 Task: Reset the filters.
Action: Mouse pressed left at (22, 93)
Screenshot: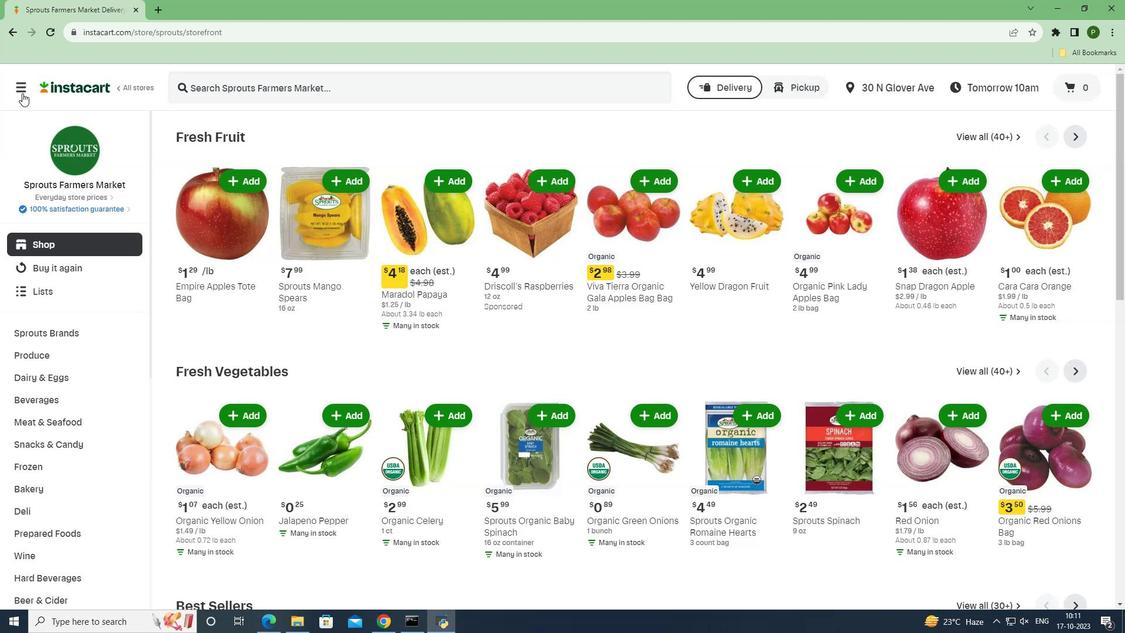 
Action: Mouse moved to (36, 310)
Screenshot: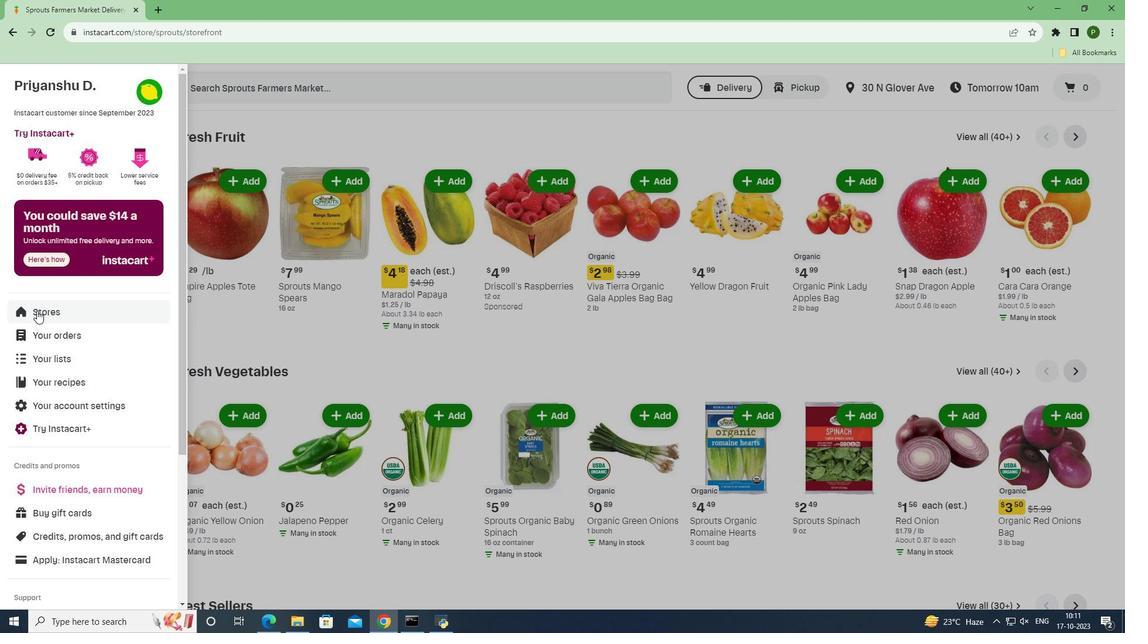 
Action: Mouse pressed left at (36, 310)
Screenshot: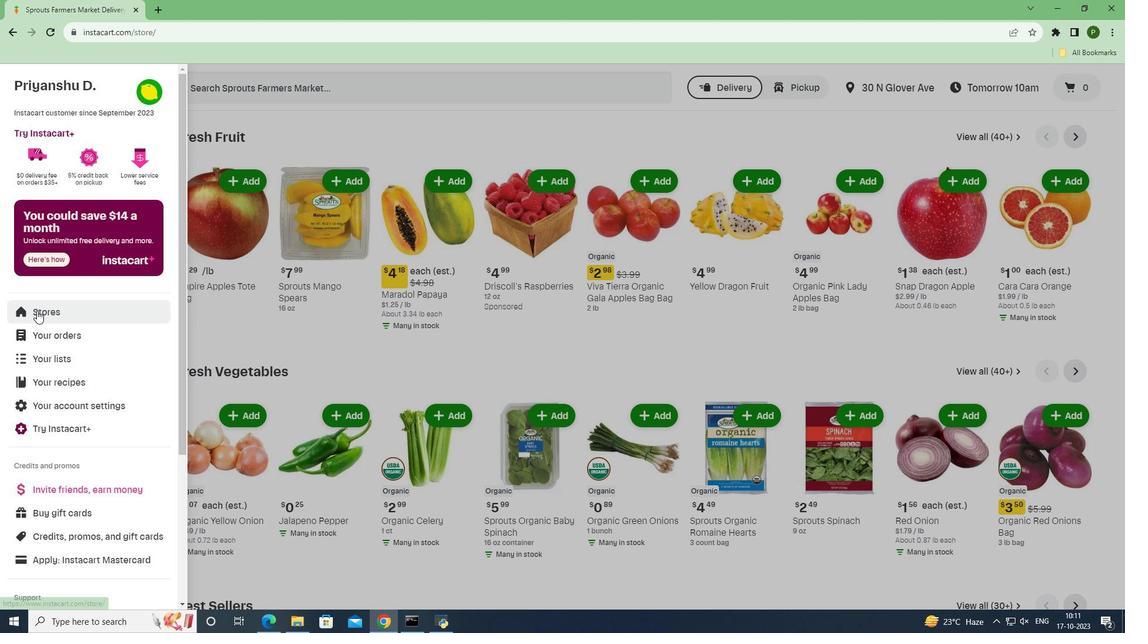 
Action: Mouse moved to (273, 132)
Screenshot: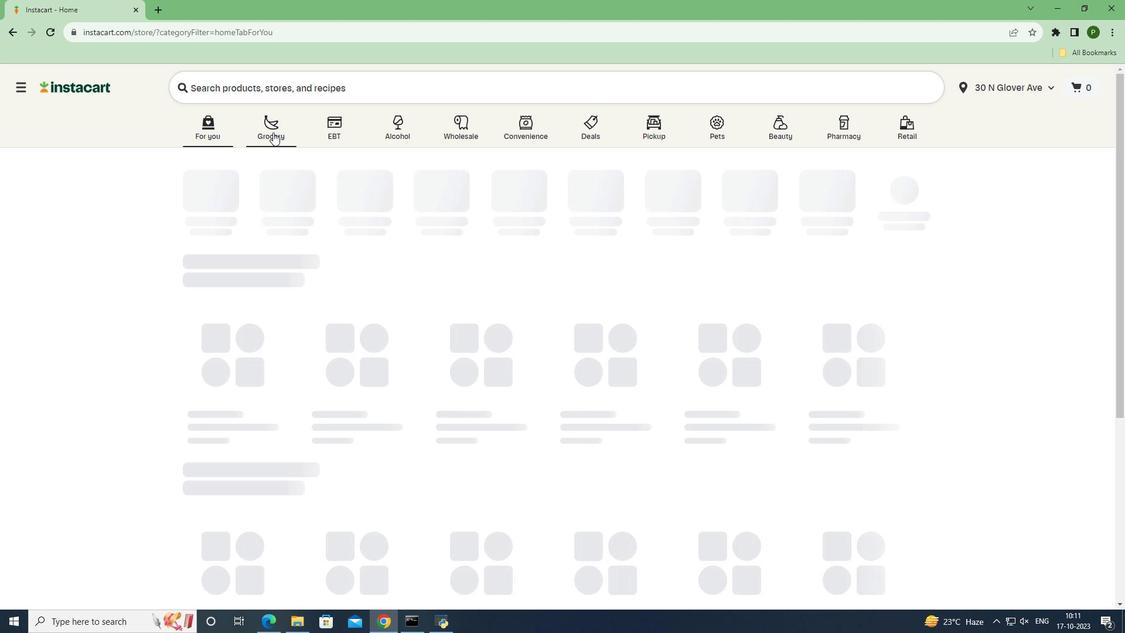 
Action: Mouse pressed left at (273, 132)
Screenshot: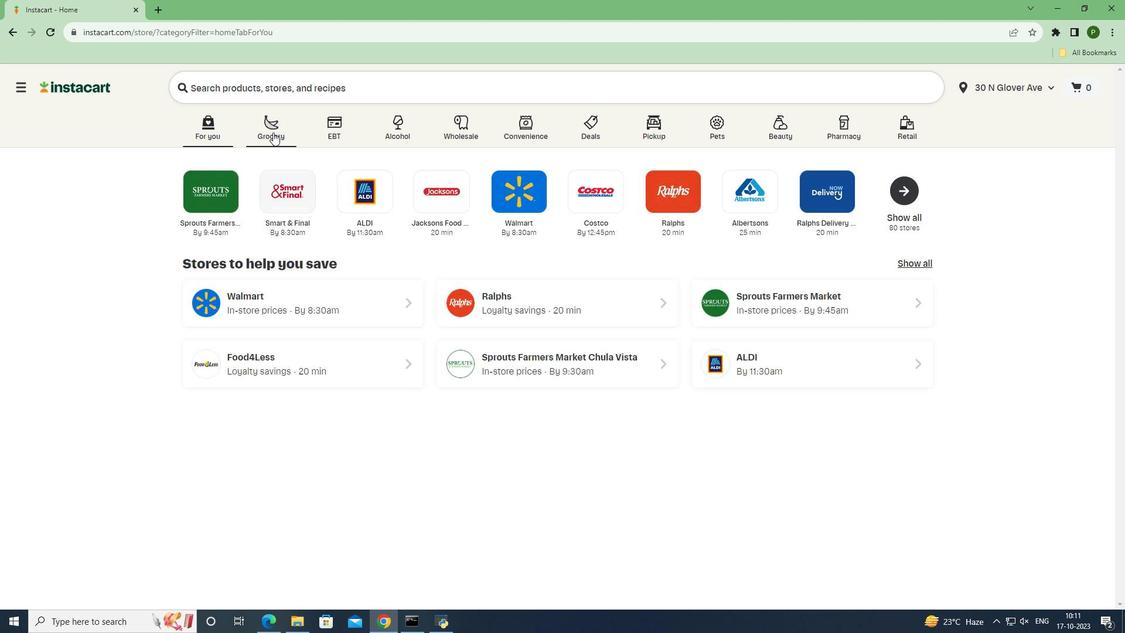
Action: Mouse moved to (715, 263)
Screenshot: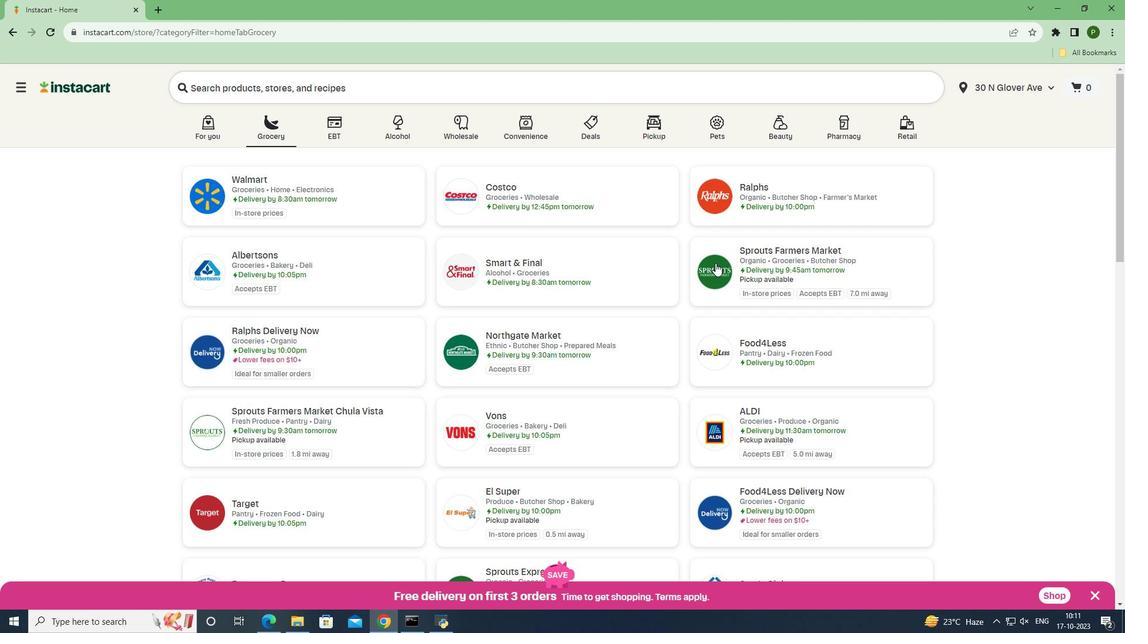 
Action: Mouse pressed left at (715, 263)
Screenshot: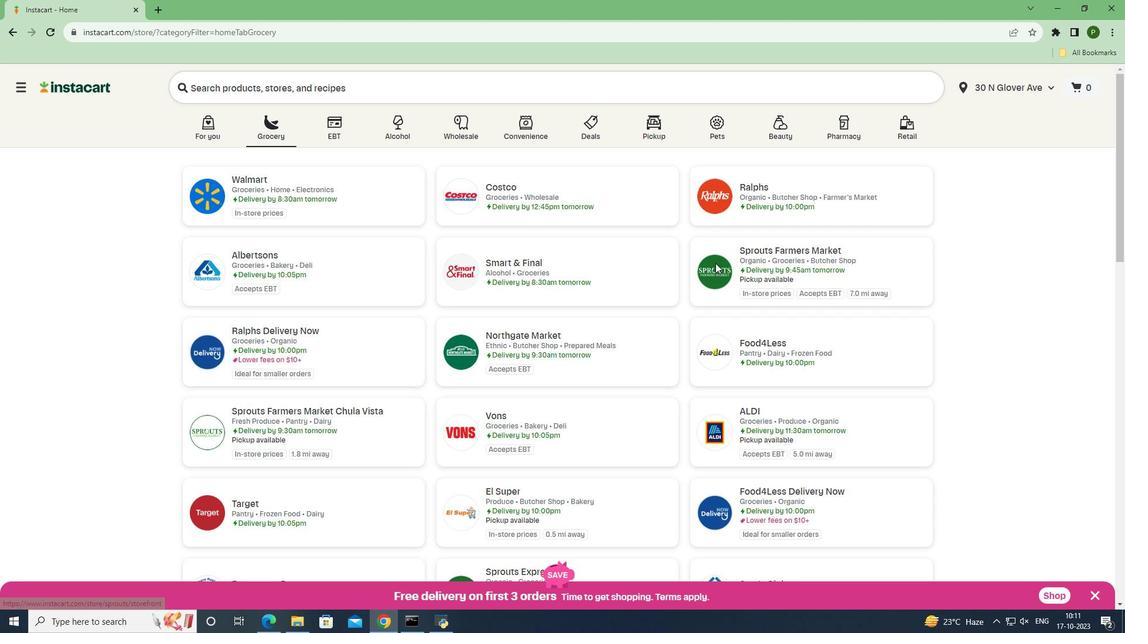 
Action: Mouse moved to (56, 420)
Screenshot: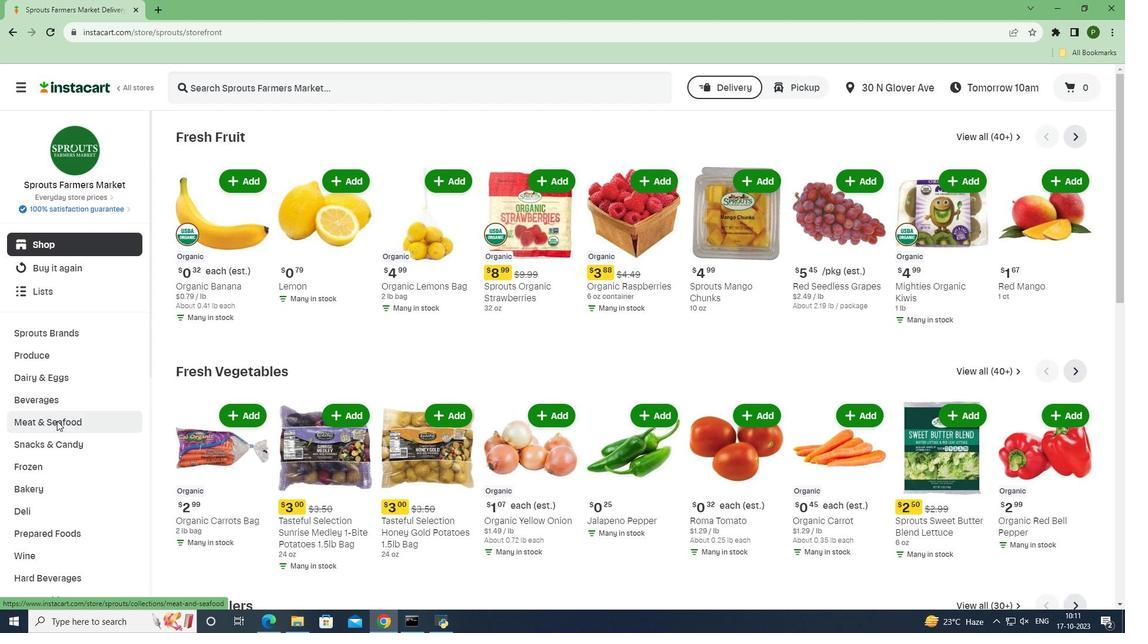 
Action: Mouse pressed left at (56, 420)
Screenshot: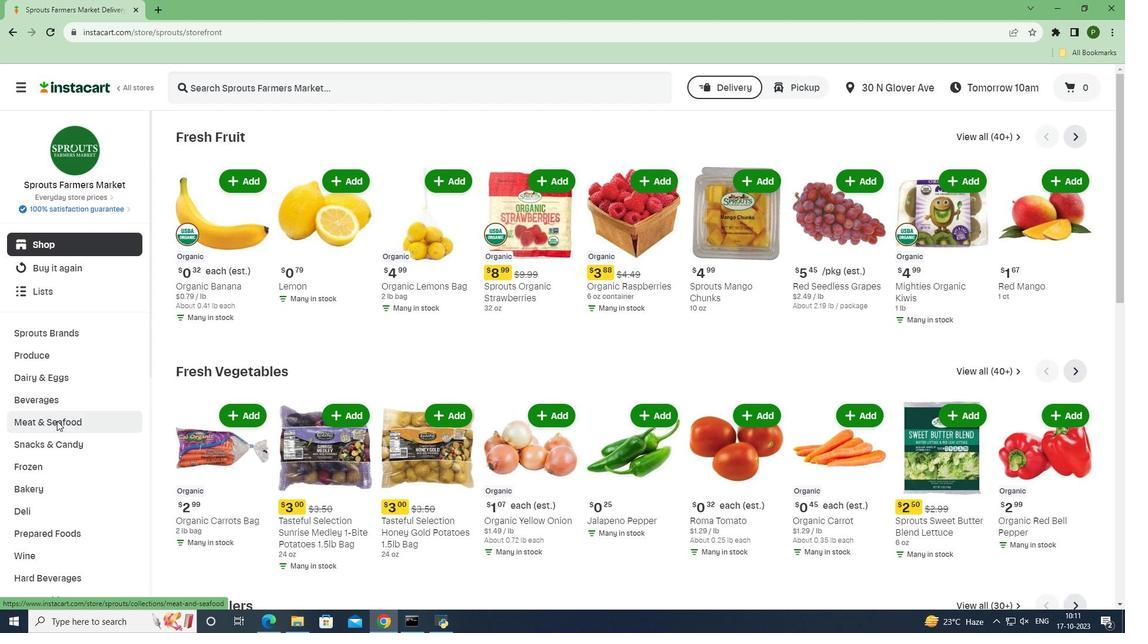 
Action: Mouse moved to (292, 162)
Screenshot: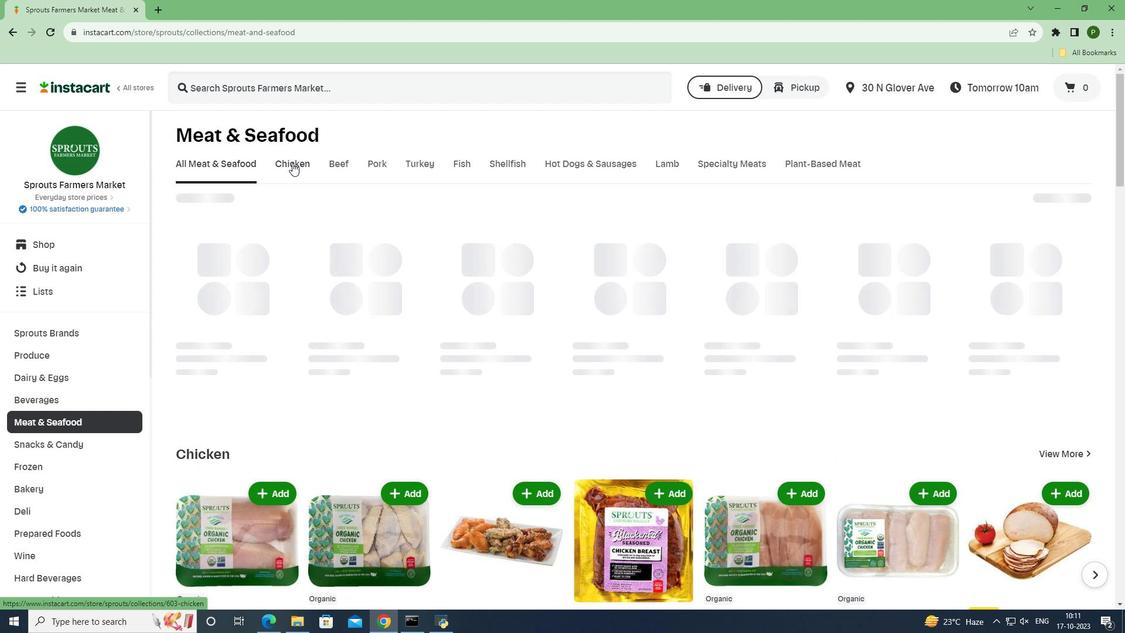 
Action: Mouse pressed left at (292, 162)
Screenshot: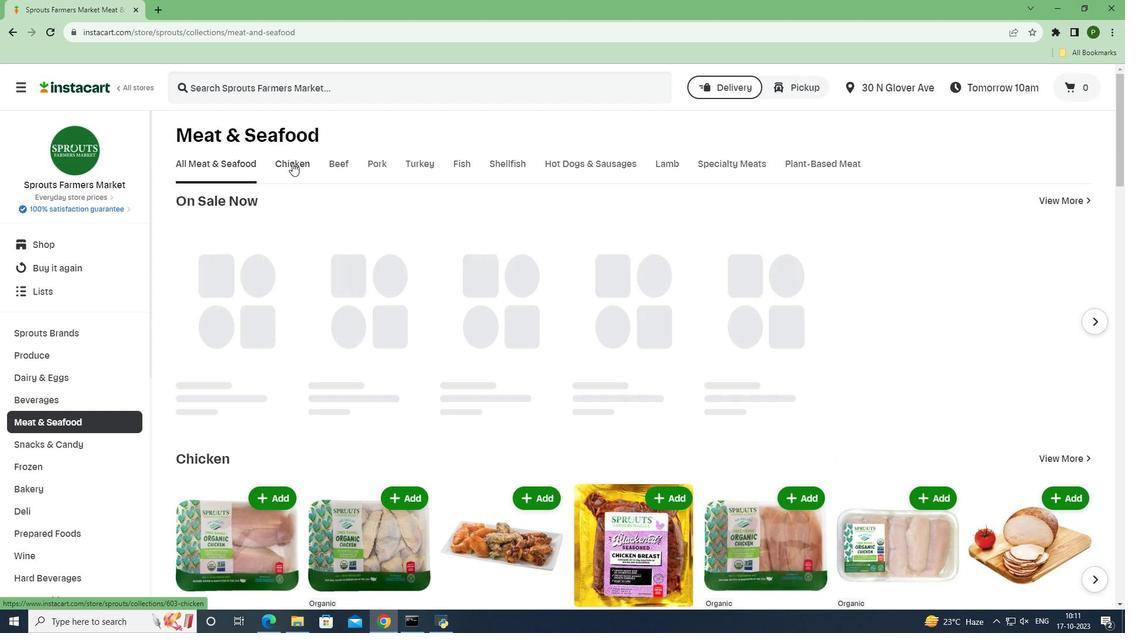 
Action: Mouse moved to (344, 205)
Screenshot: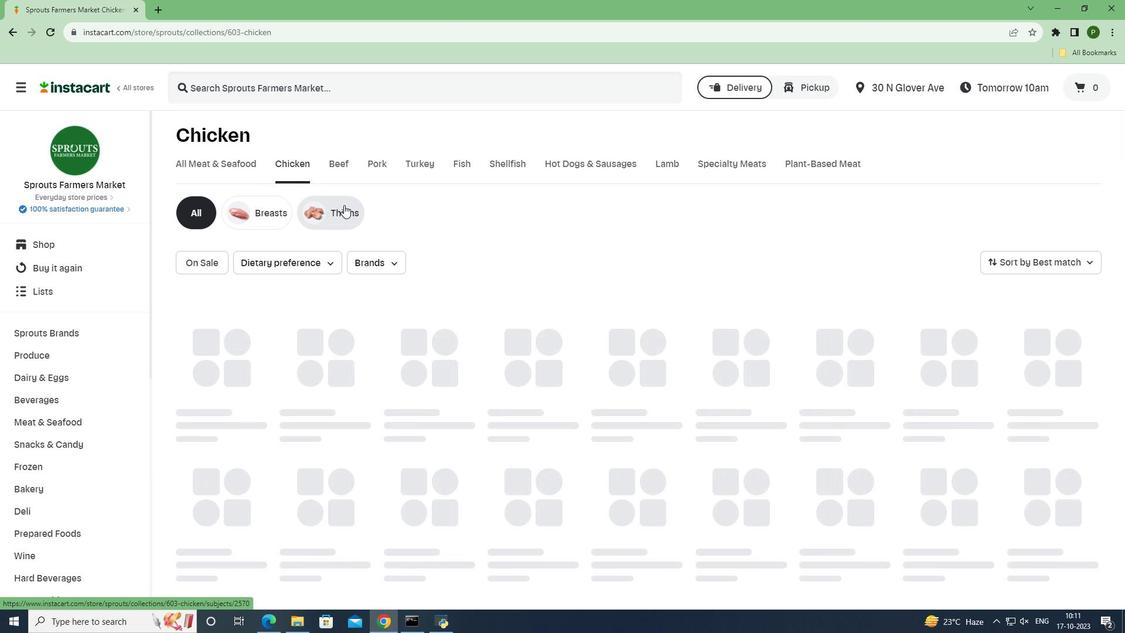 
Action: Mouse pressed left at (344, 205)
Screenshot: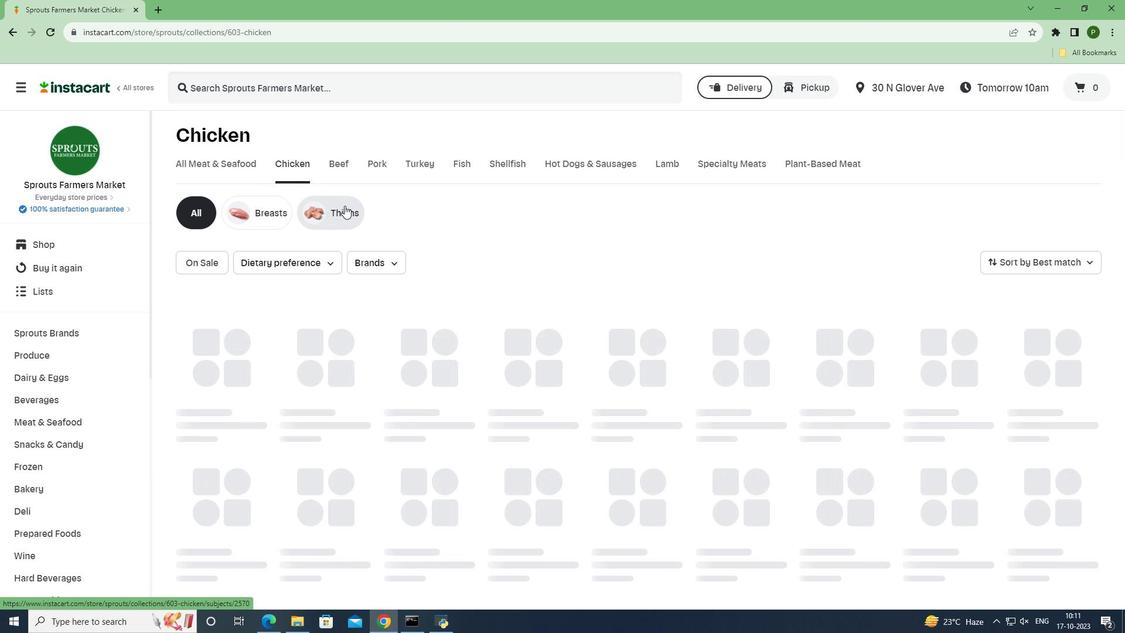 
Action: Mouse moved to (381, 271)
Screenshot: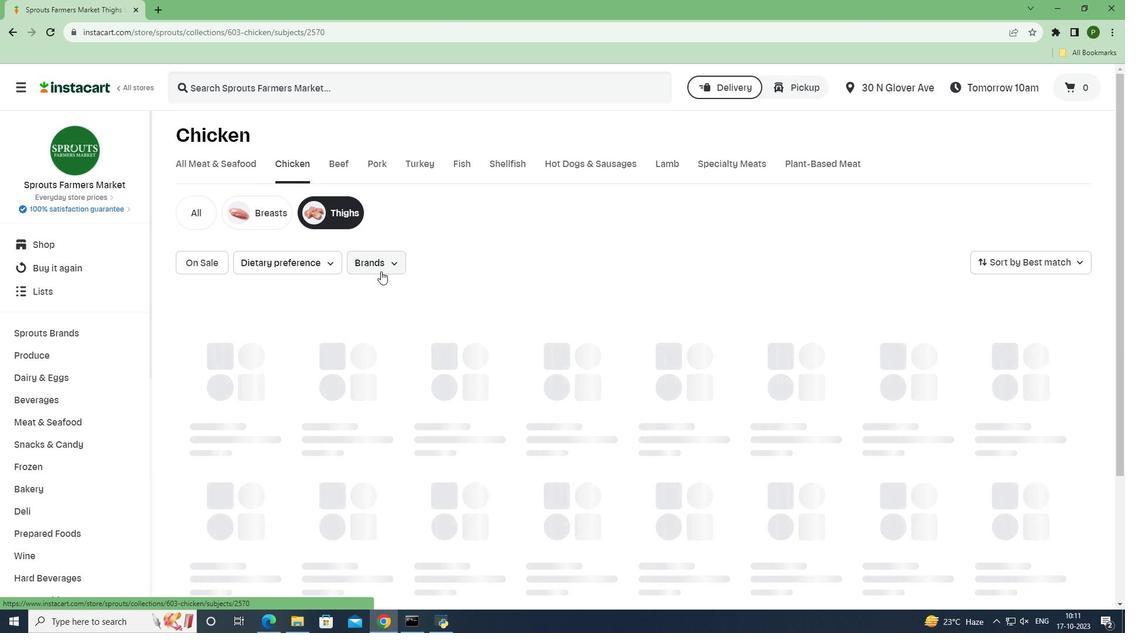 
Action: Mouse pressed left at (381, 271)
Screenshot: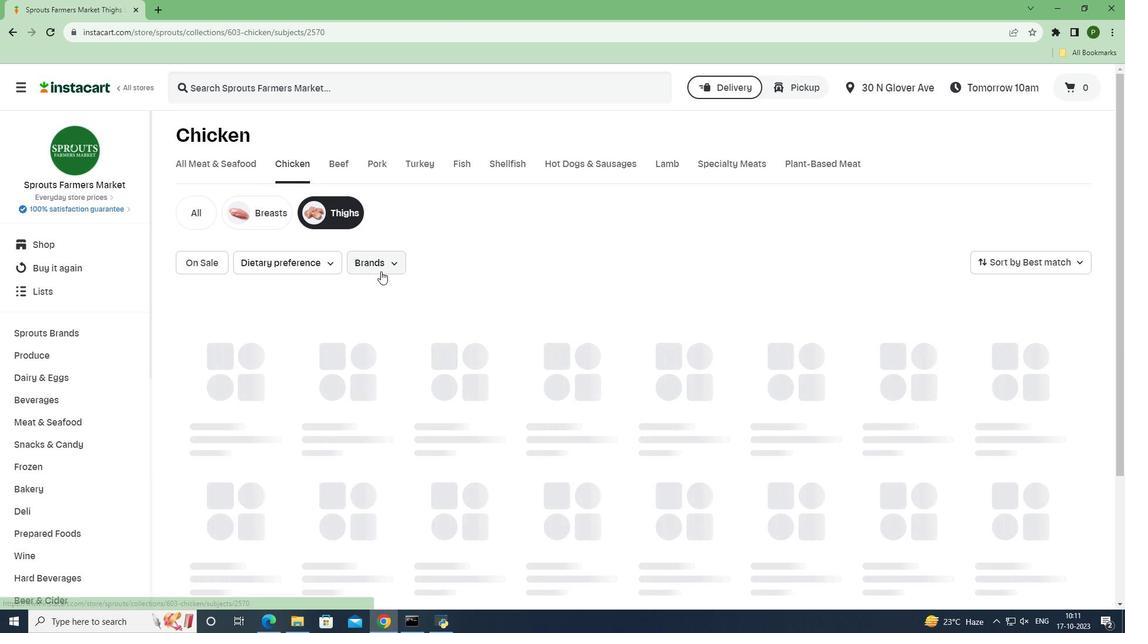 
Action: Mouse moved to (392, 327)
Screenshot: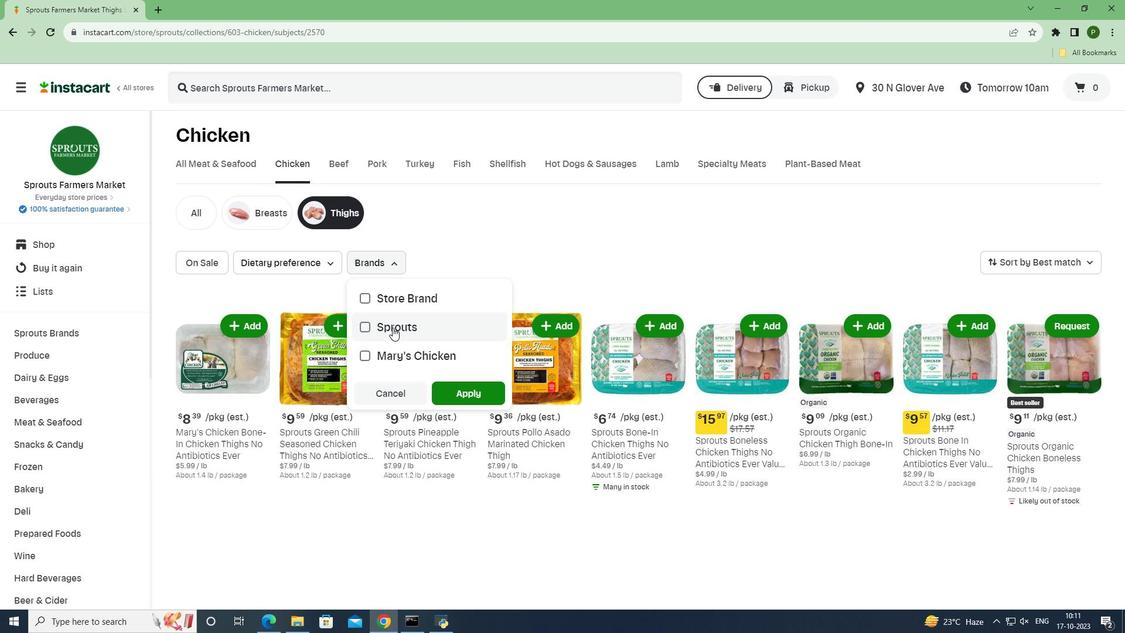 
Action: Mouse pressed left at (392, 327)
Screenshot: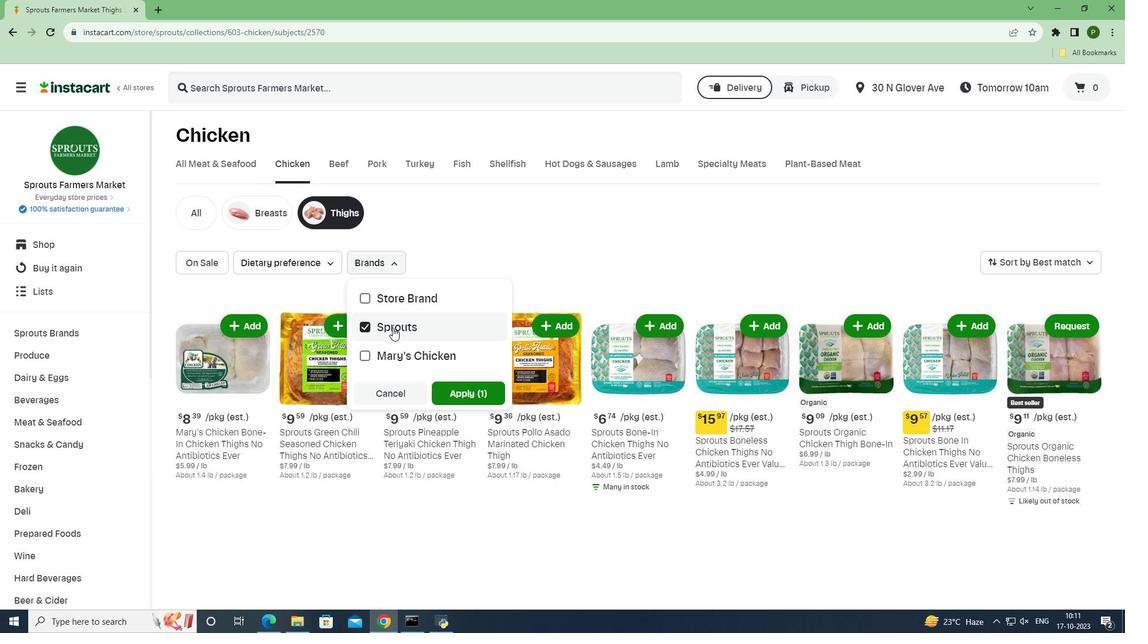 
Action: Mouse moved to (467, 391)
Screenshot: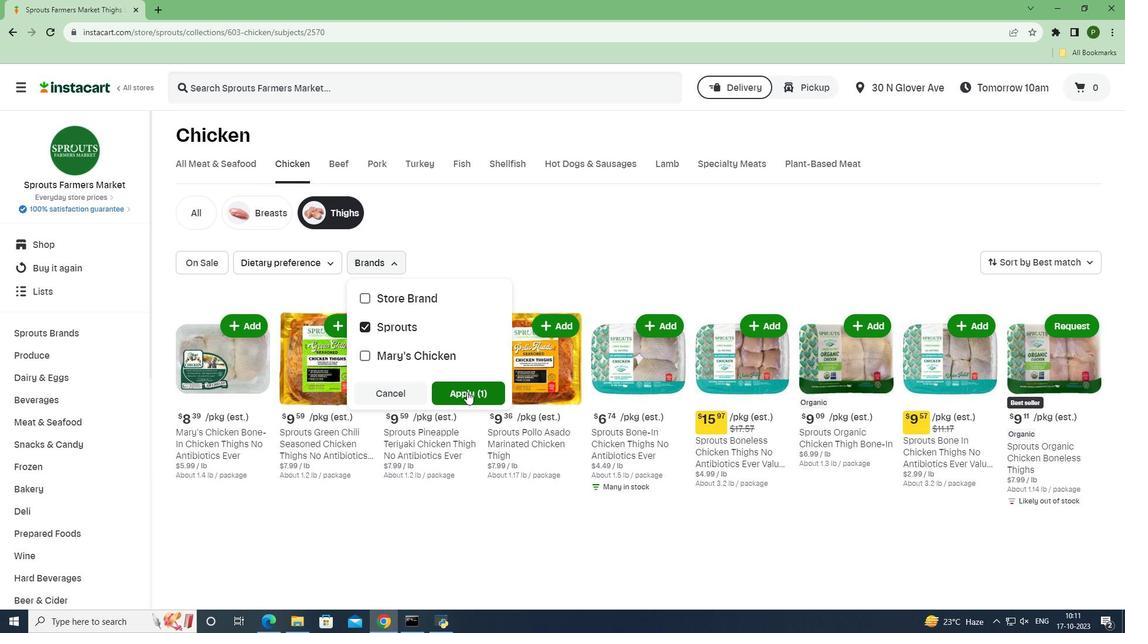 
Action: Mouse pressed left at (467, 391)
Screenshot: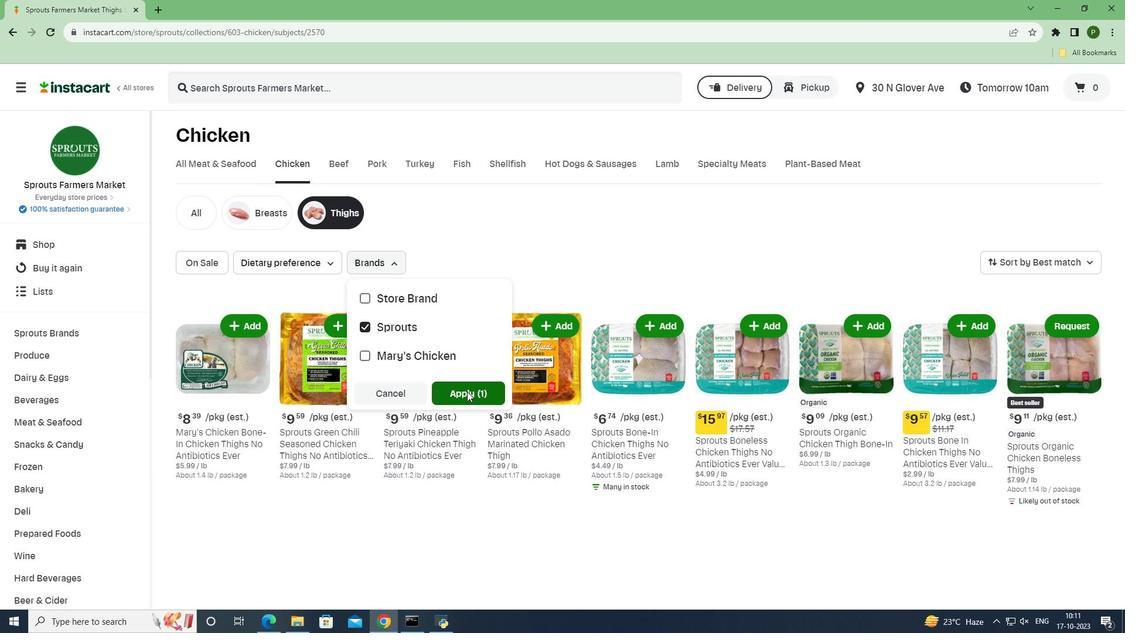 
Action: Mouse moved to (424, 264)
Screenshot: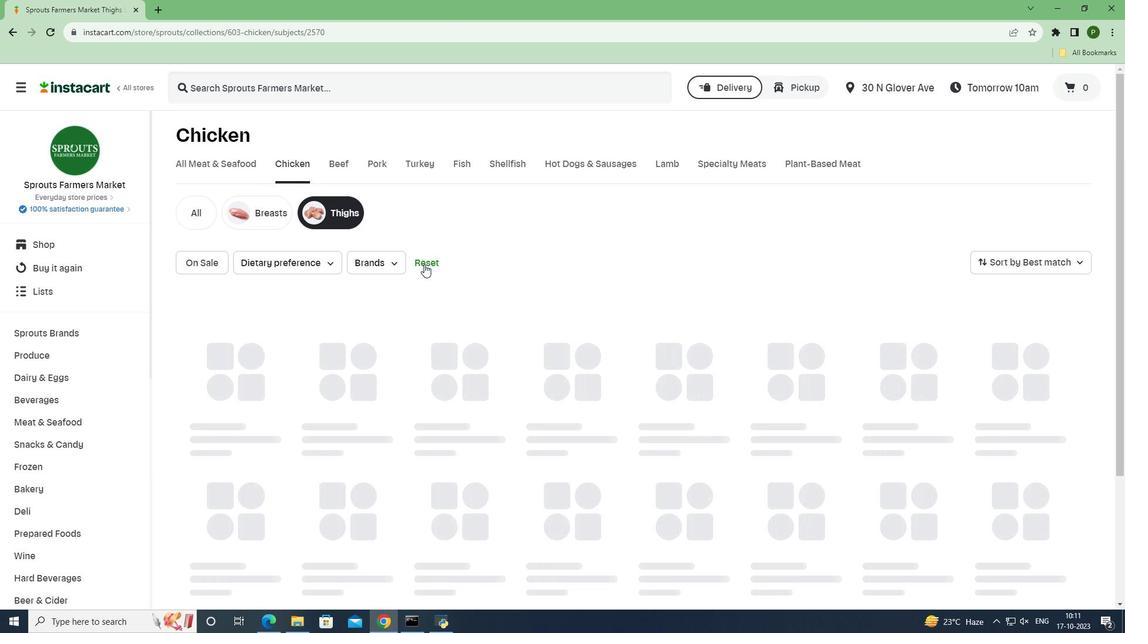 
Action: Mouse pressed left at (424, 264)
Screenshot: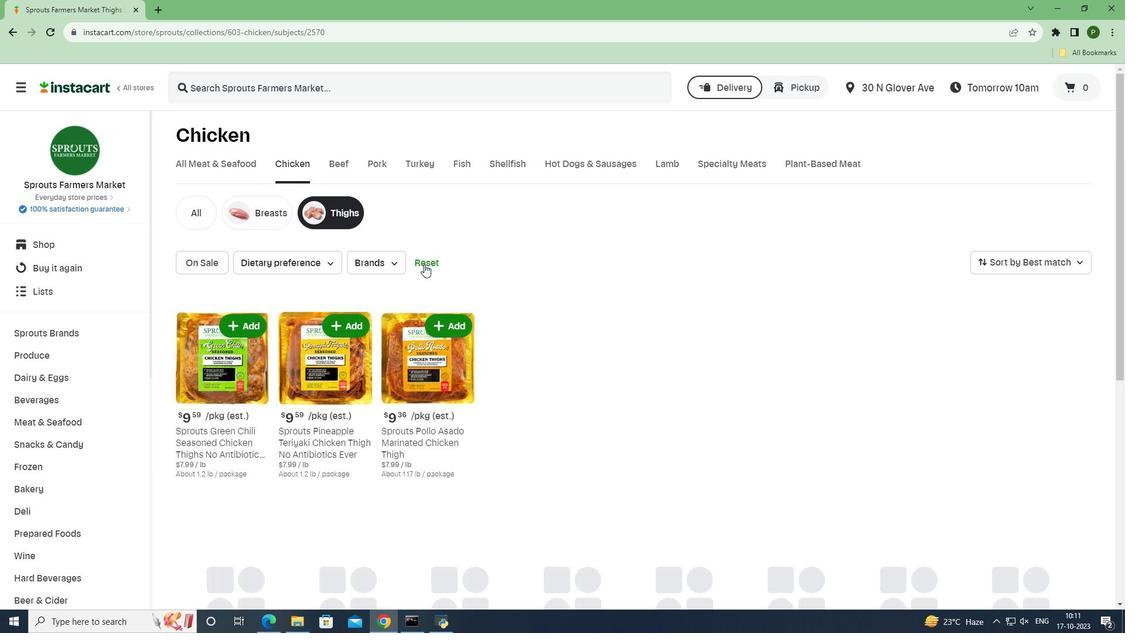 
Action: Mouse moved to (568, 392)
Screenshot: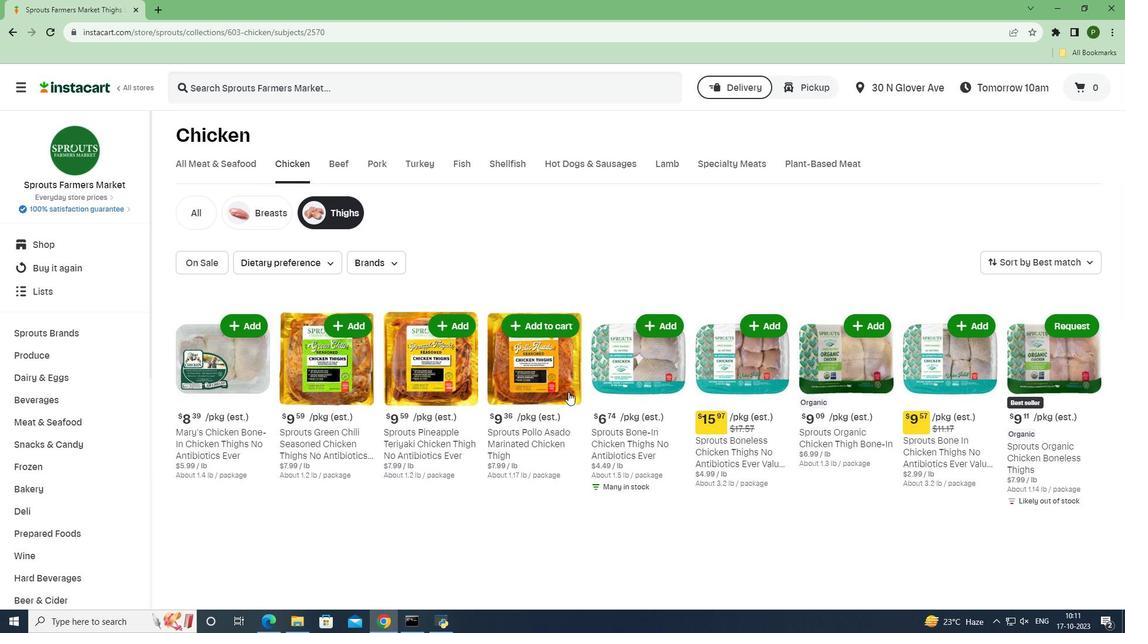 
